 Task: Add a condition where "Hours since ticket status on-hold(deactivated) Less than Twenty" in new tickets in your groups.
Action: Mouse moved to (125, 387)
Screenshot: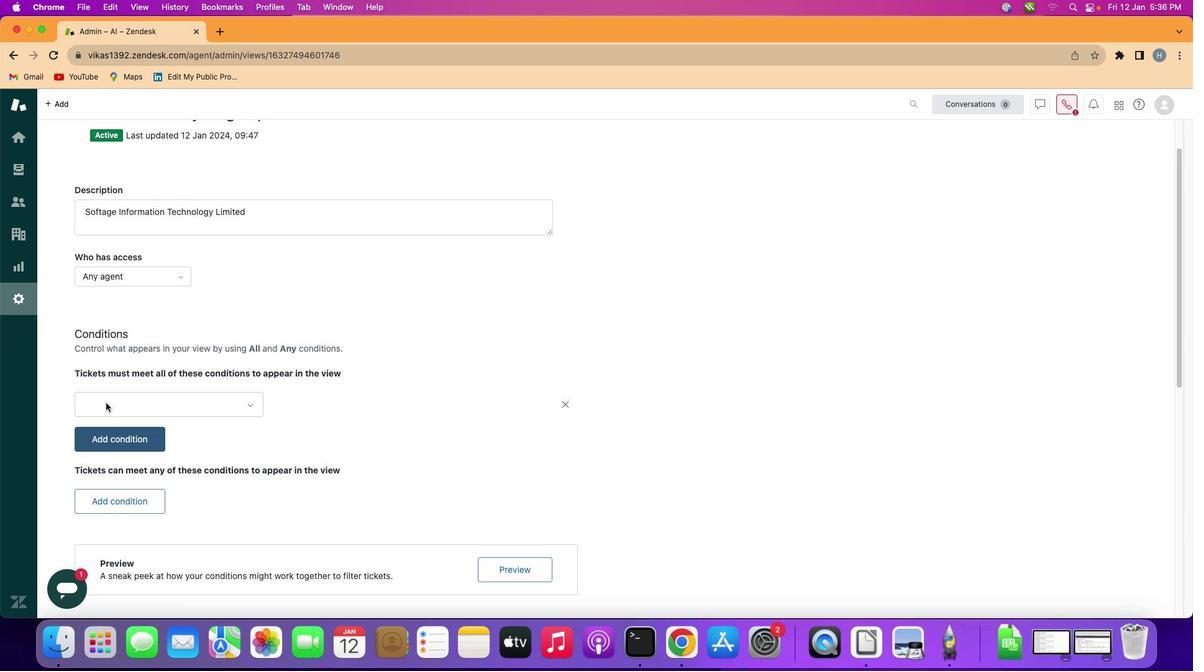 
Action: Mouse pressed left at (125, 387)
Screenshot: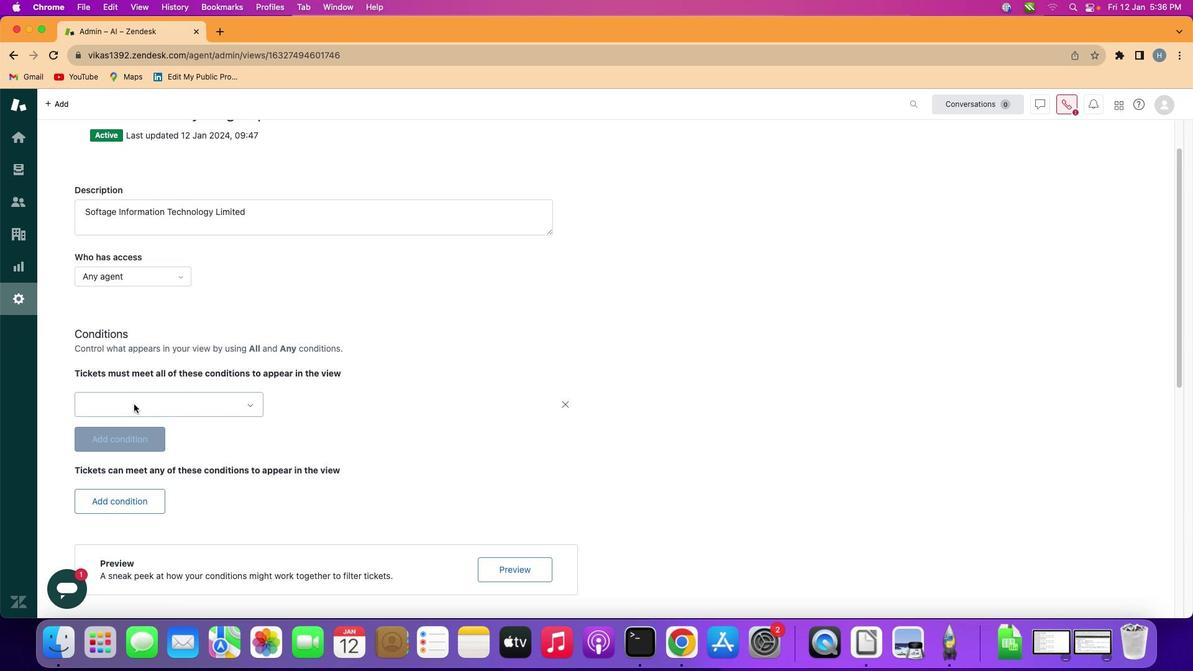 
Action: Mouse moved to (185, 387)
Screenshot: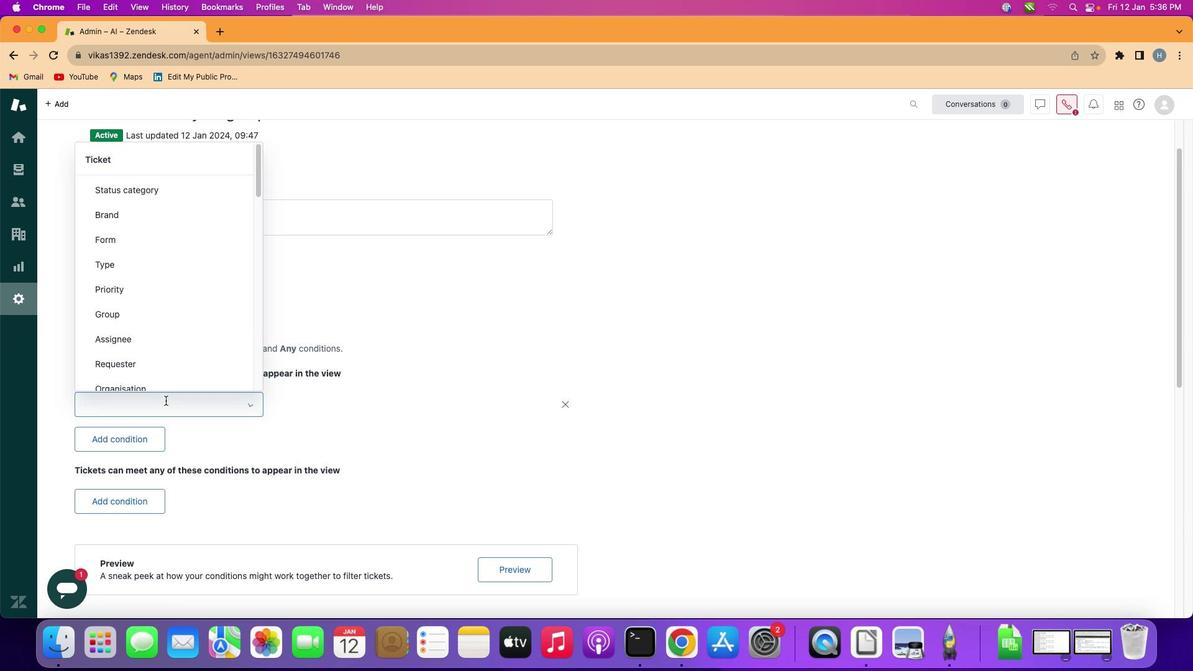 
Action: Mouse pressed left at (185, 387)
Screenshot: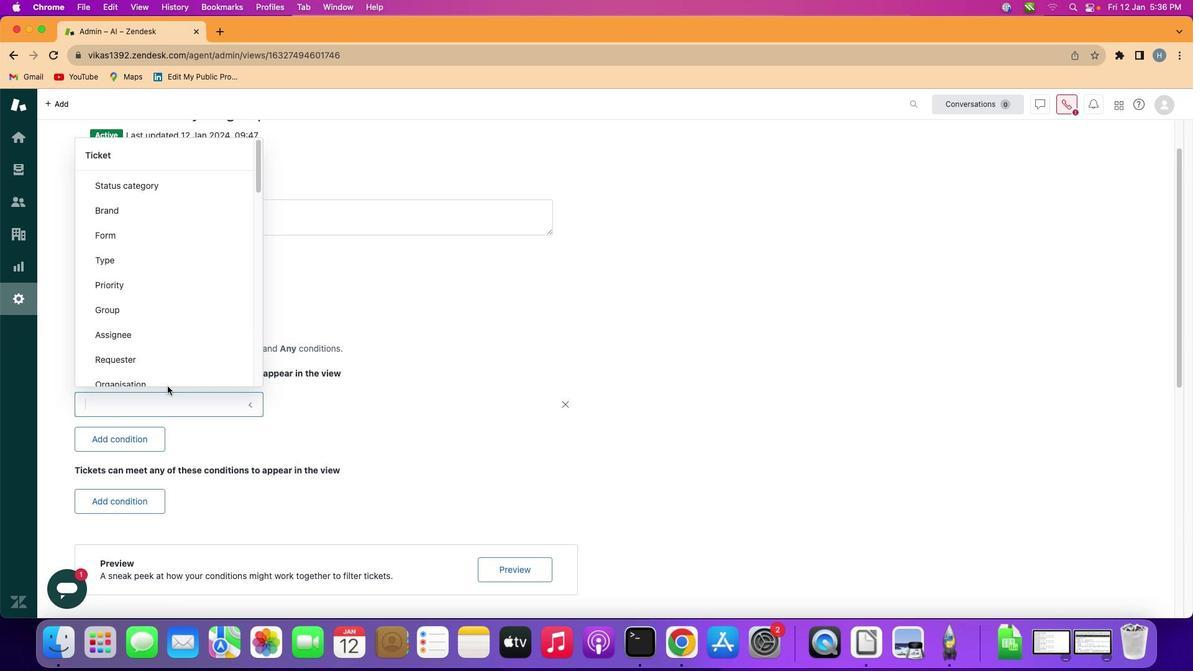 
Action: Mouse moved to (193, 325)
Screenshot: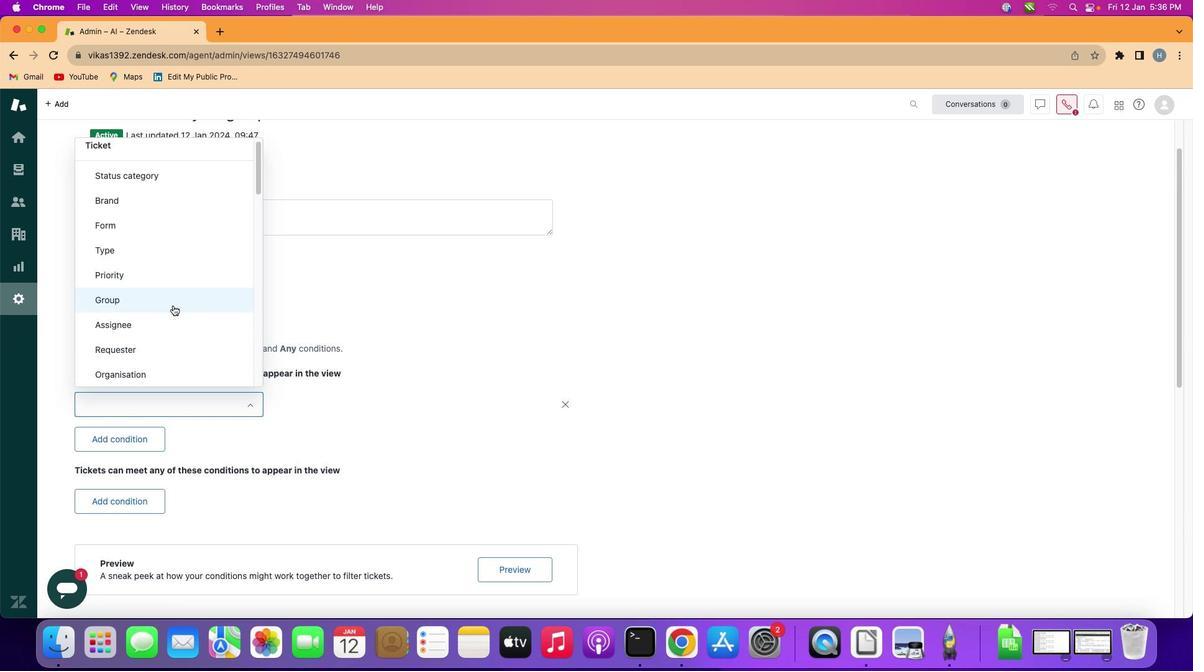 
Action: Mouse scrolled (193, 325) with delta (27, 133)
Screenshot: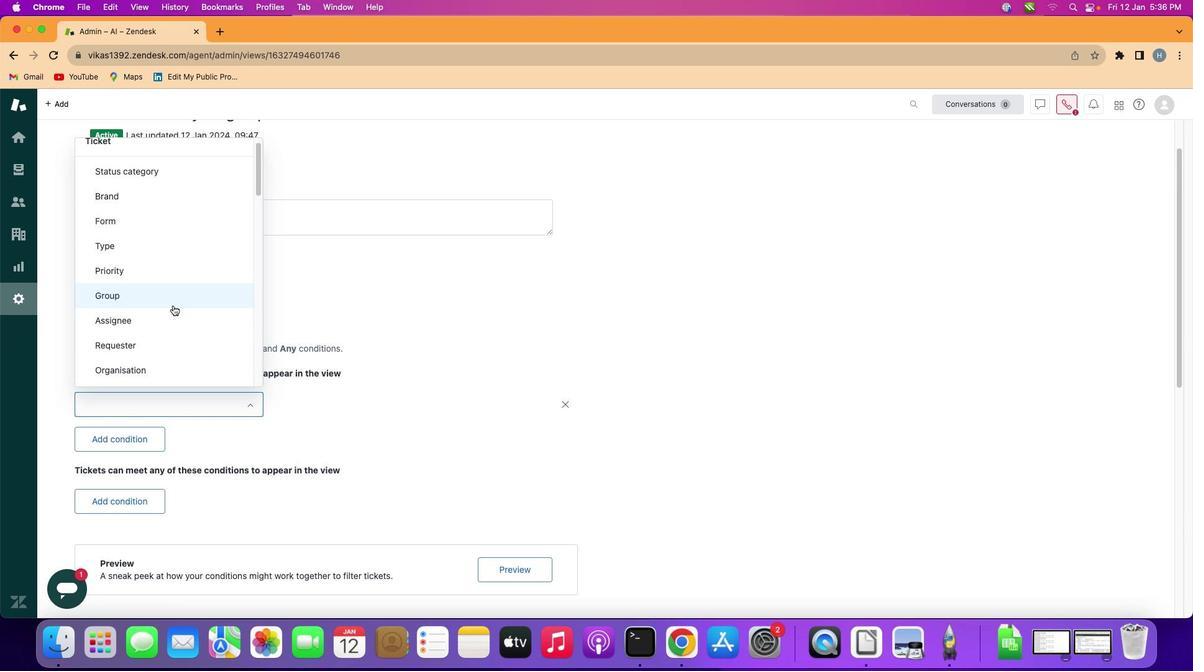 
Action: Mouse scrolled (193, 325) with delta (27, 133)
Screenshot: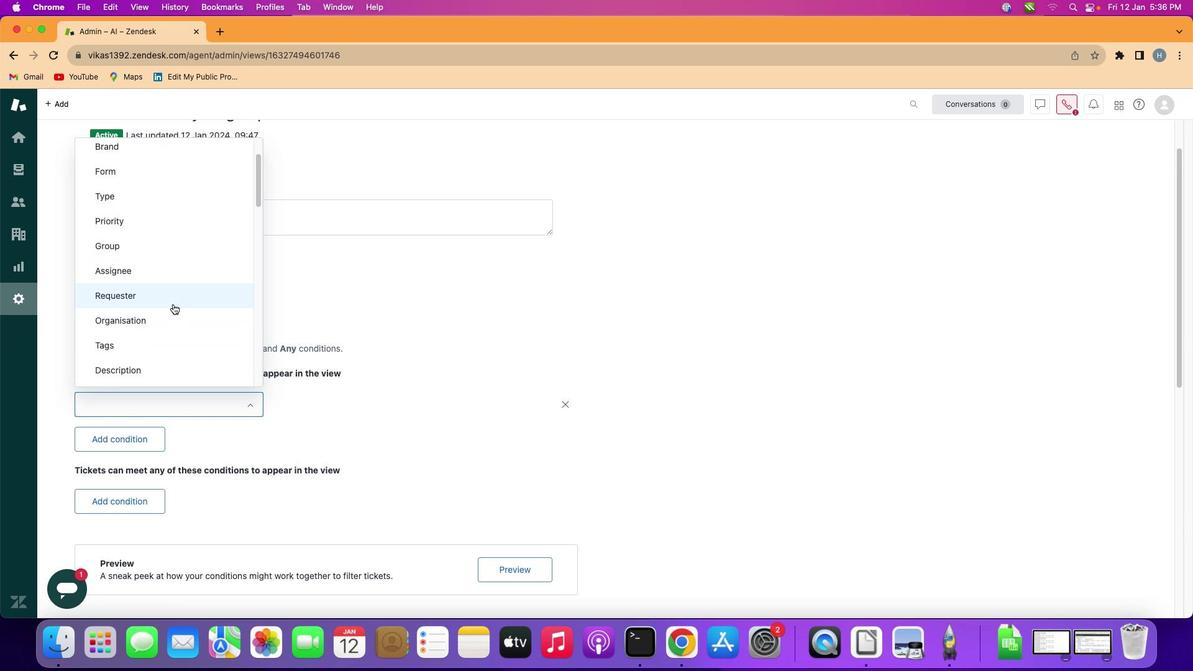 
Action: Mouse scrolled (193, 325) with delta (27, 133)
Screenshot: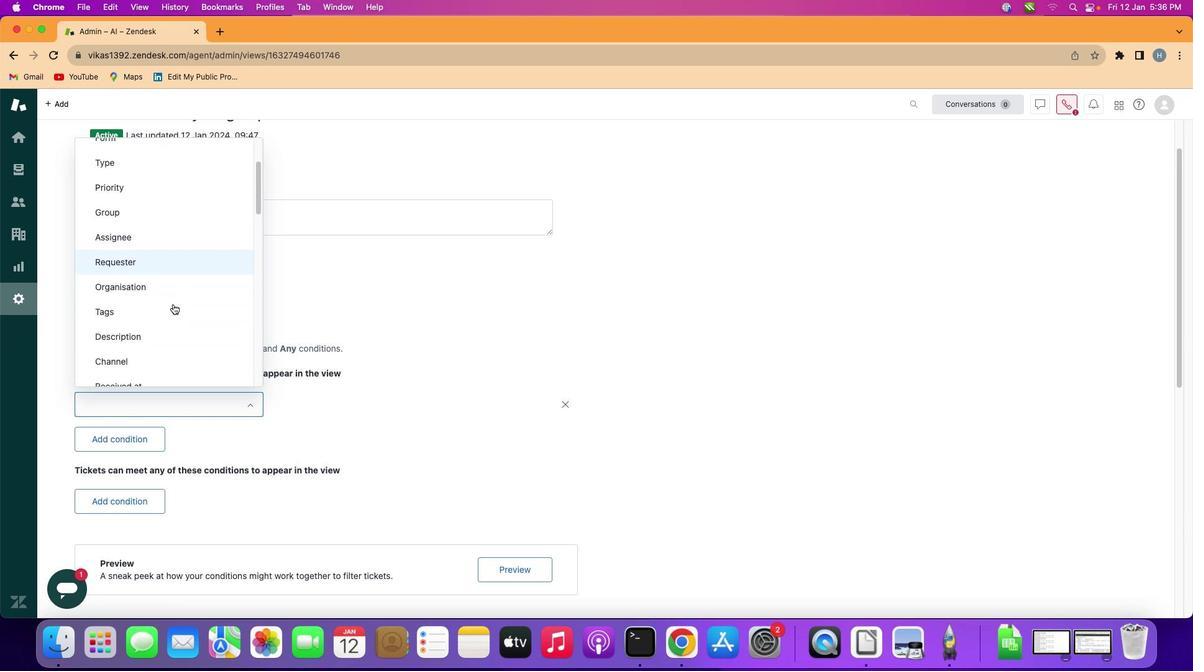 
Action: Mouse scrolled (193, 325) with delta (27, 133)
Screenshot: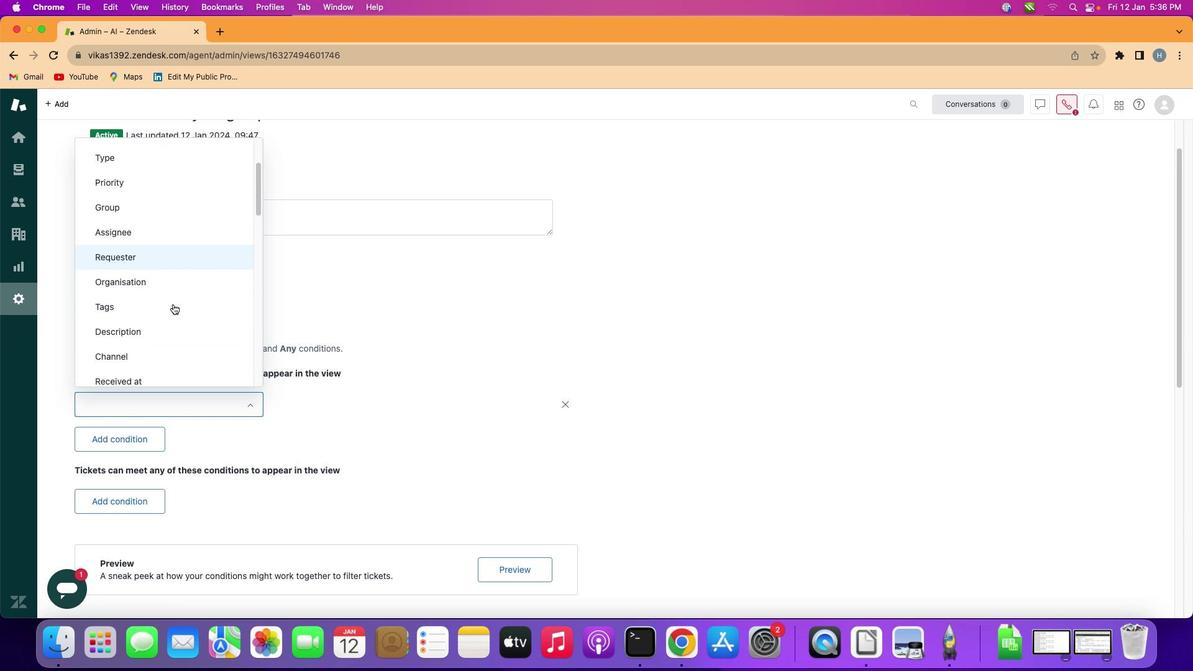 
Action: Mouse moved to (193, 325)
Screenshot: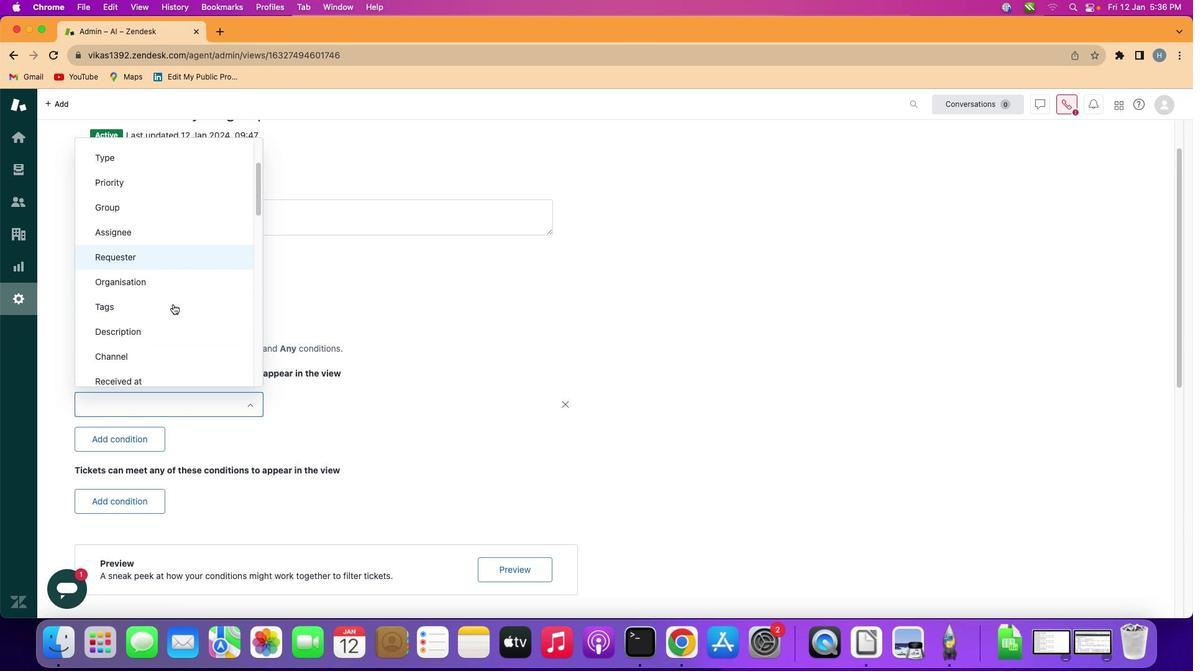 
Action: Mouse scrolled (193, 325) with delta (27, 133)
Screenshot: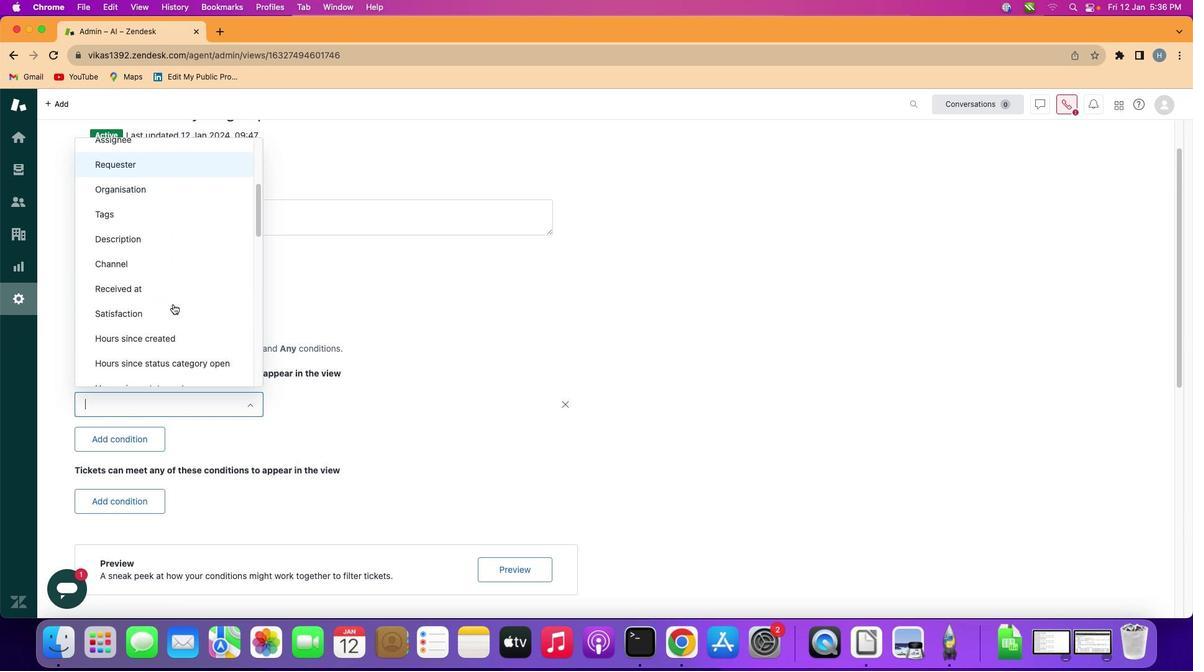 
Action: Mouse scrolled (193, 325) with delta (27, 133)
Screenshot: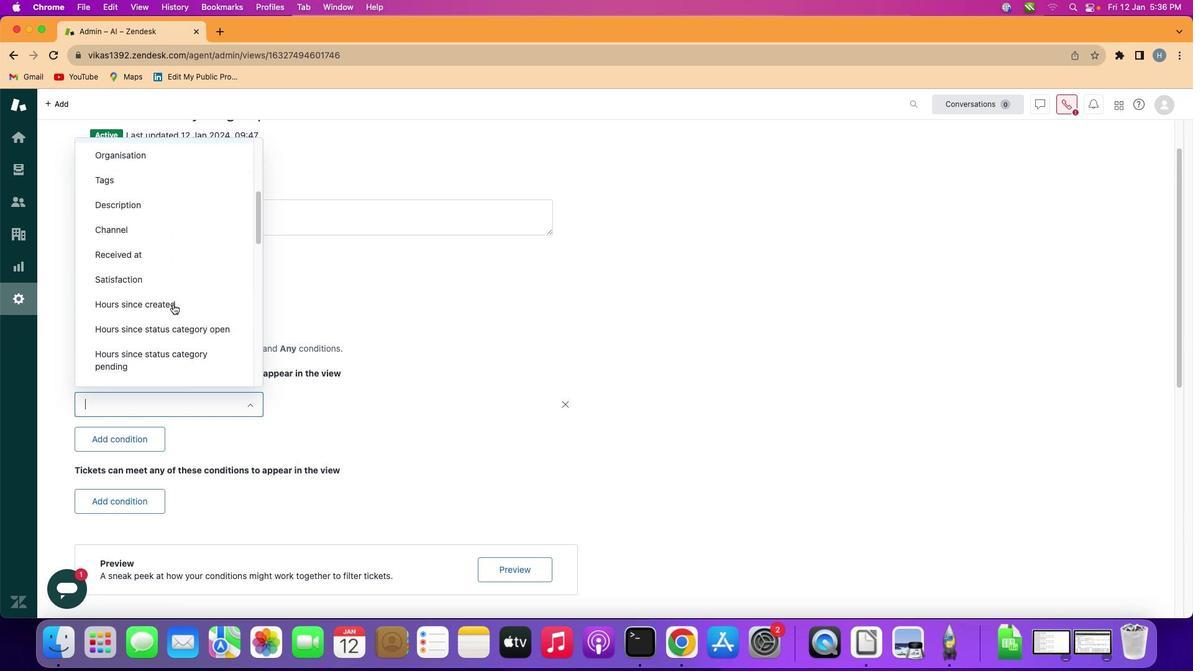 
Action: Mouse scrolled (193, 325) with delta (27, 133)
Screenshot: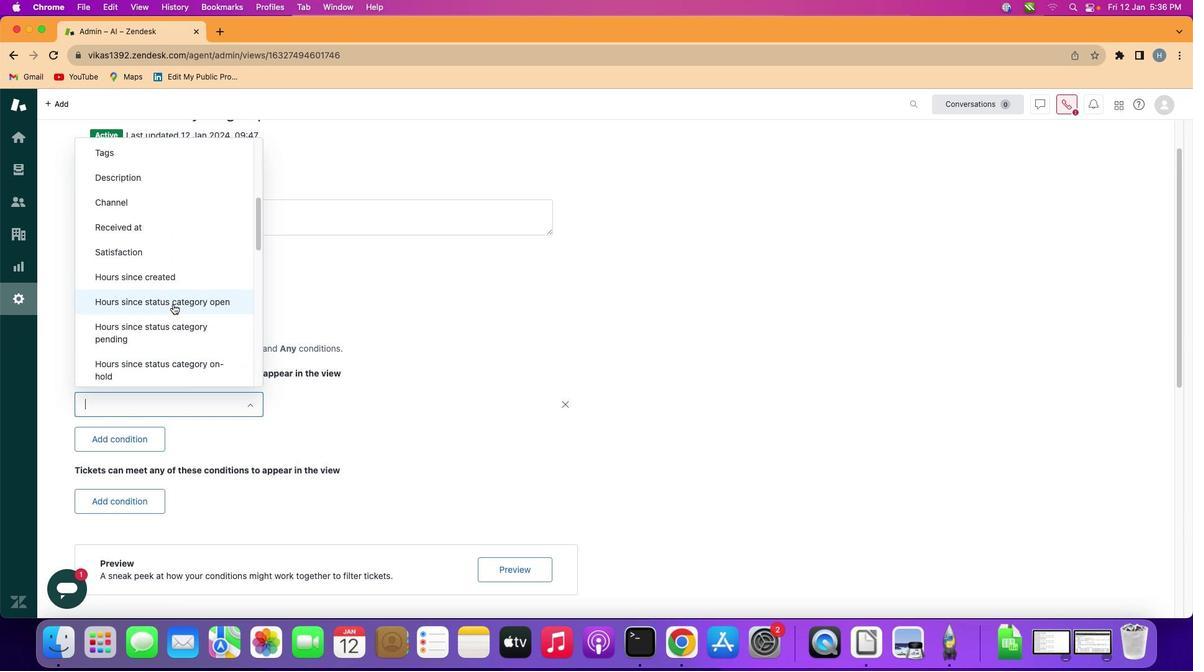 
Action: Mouse scrolled (193, 325) with delta (27, 133)
Screenshot: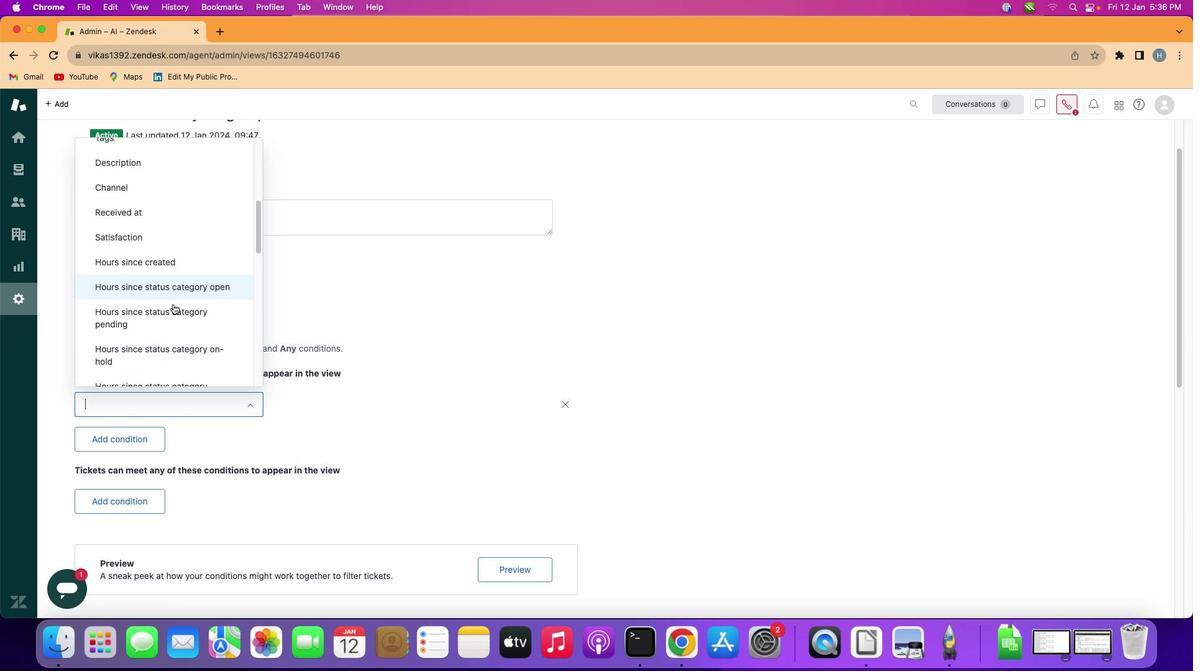 
Action: Mouse moved to (193, 325)
Screenshot: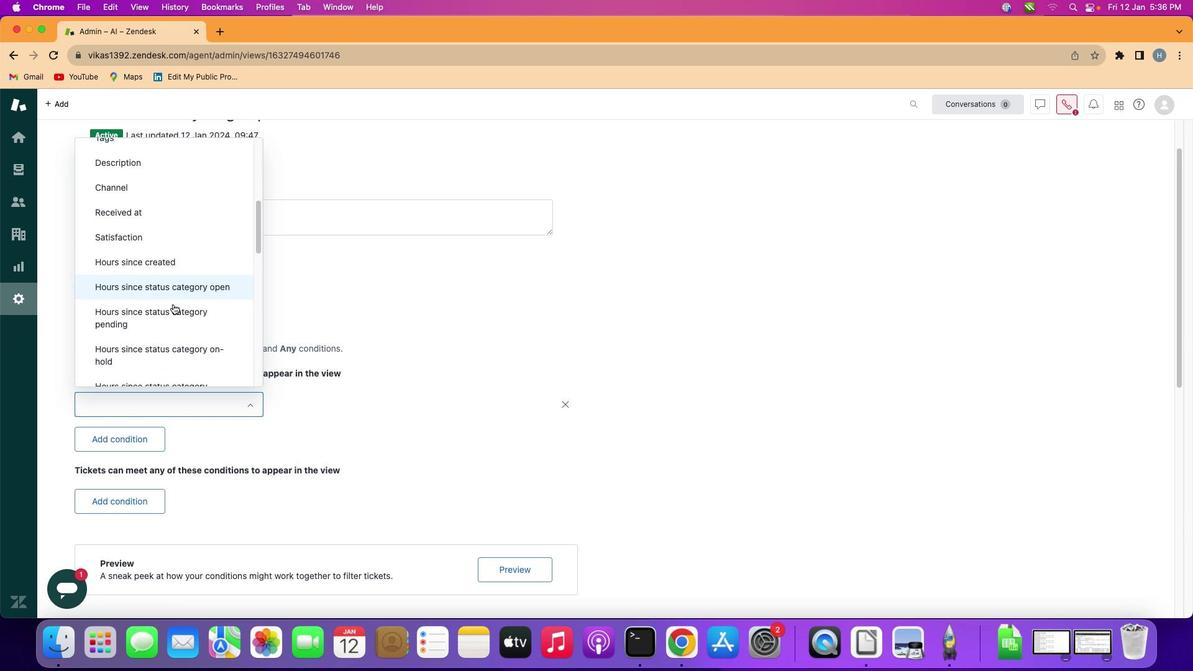 
Action: Mouse scrolled (193, 325) with delta (27, 133)
Screenshot: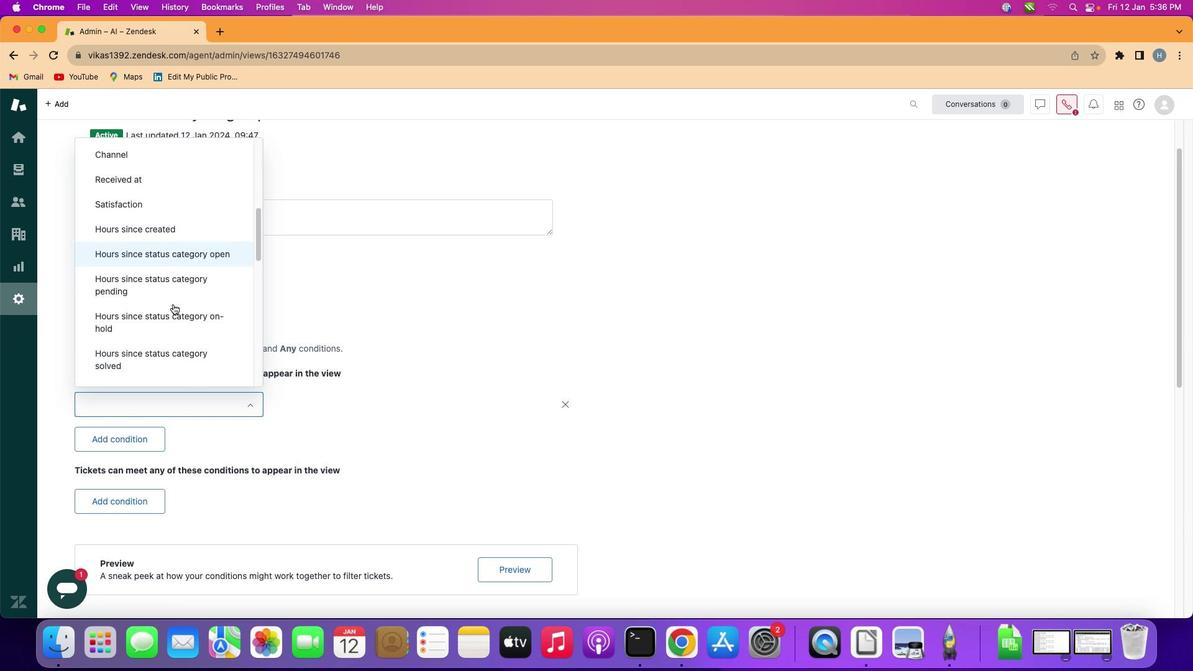 
Action: Mouse scrolled (193, 325) with delta (27, 133)
Screenshot: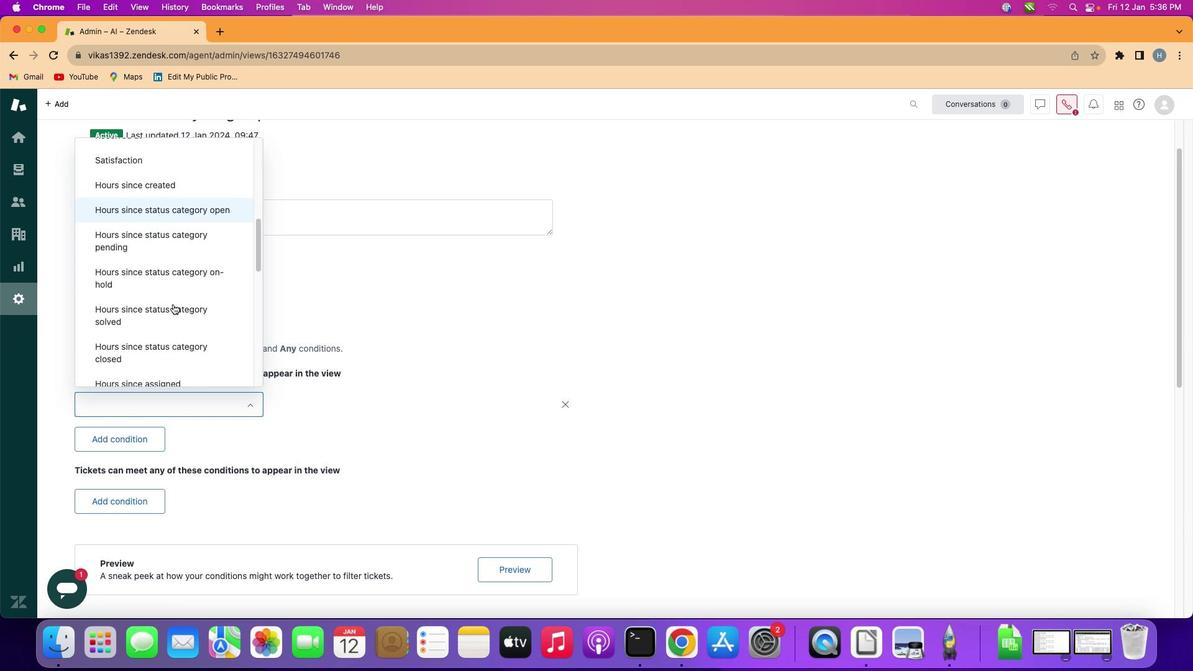 
Action: Mouse scrolled (193, 325) with delta (27, 133)
Screenshot: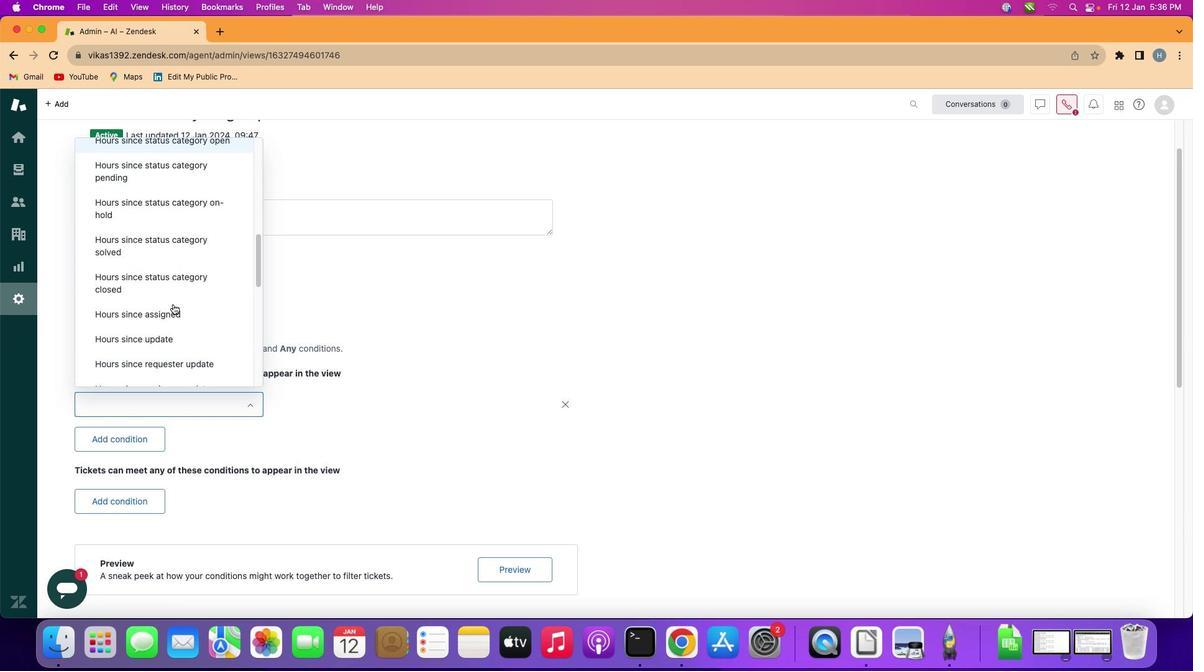 
Action: Mouse scrolled (193, 325) with delta (27, 133)
Screenshot: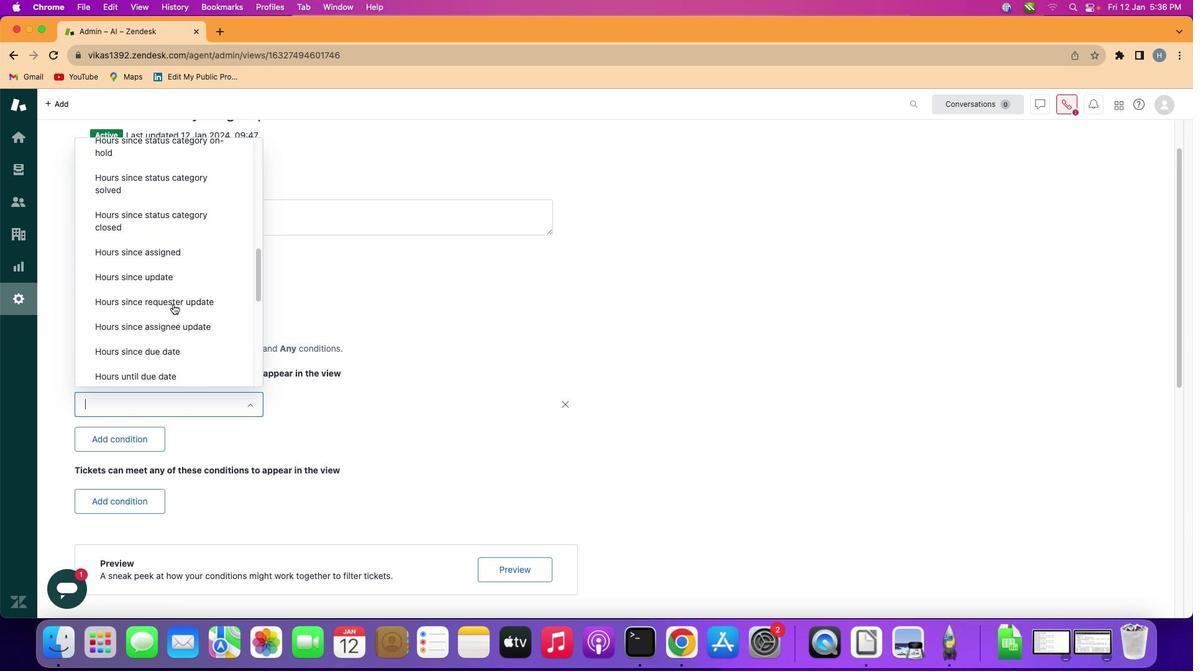 
Action: Mouse scrolled (193, 325) with delta (27, 133)
Screenshot: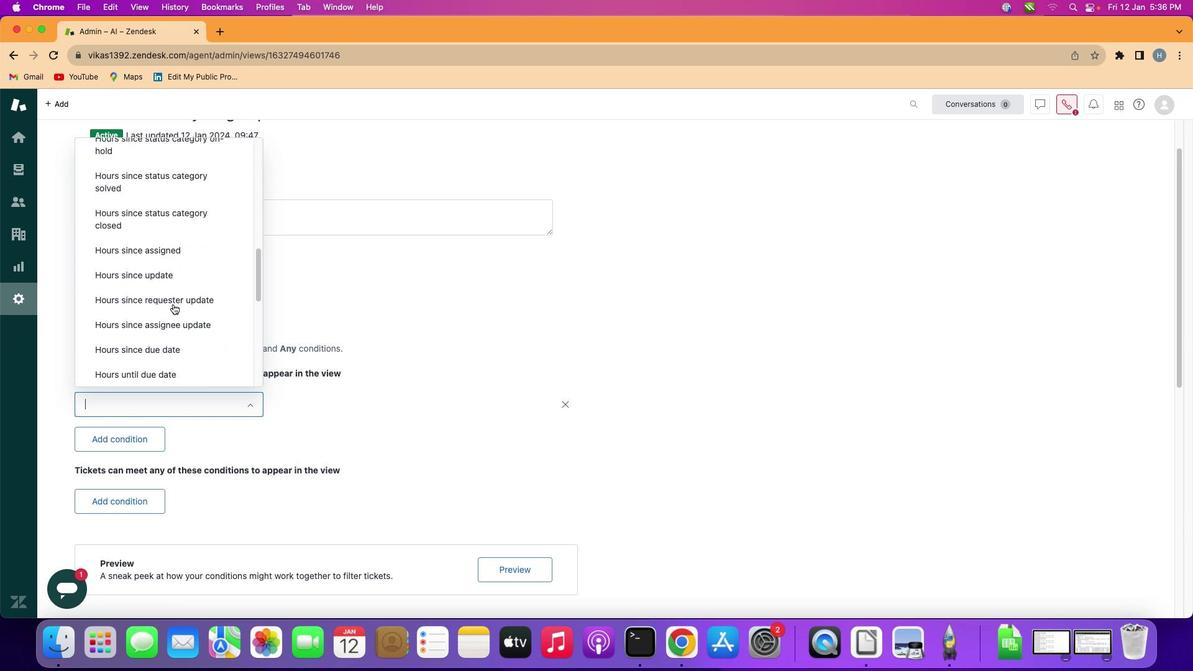 
Action: Mouse scrolled (193, 325) with delta (27, 133)
Screenshot: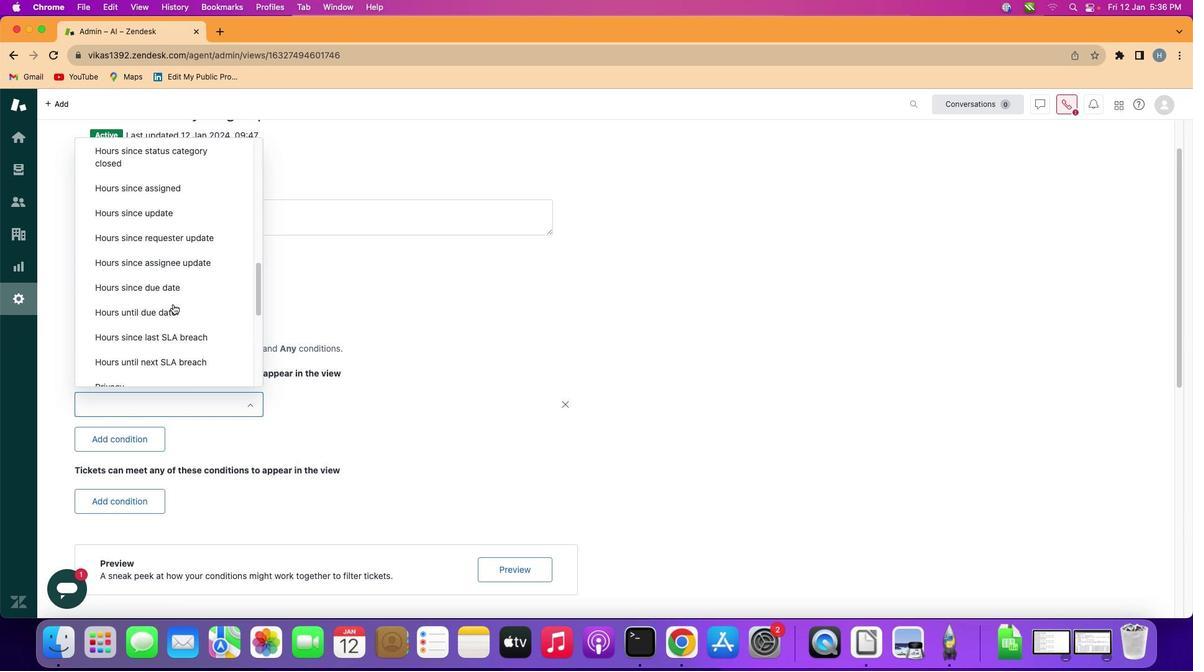 
Action: Mouse scrolled (193, 325) with delta (27, 133)
Screenshot: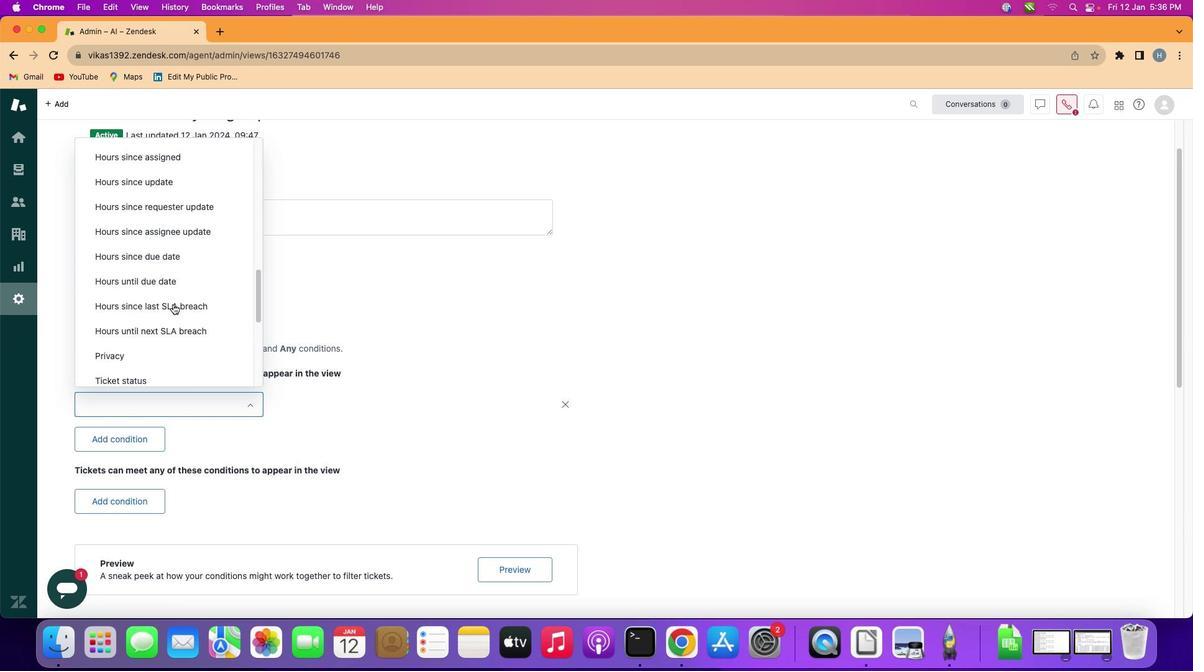 
Action: Mouse scrolled (193, 325) with delta (27, 133)
Screenshot: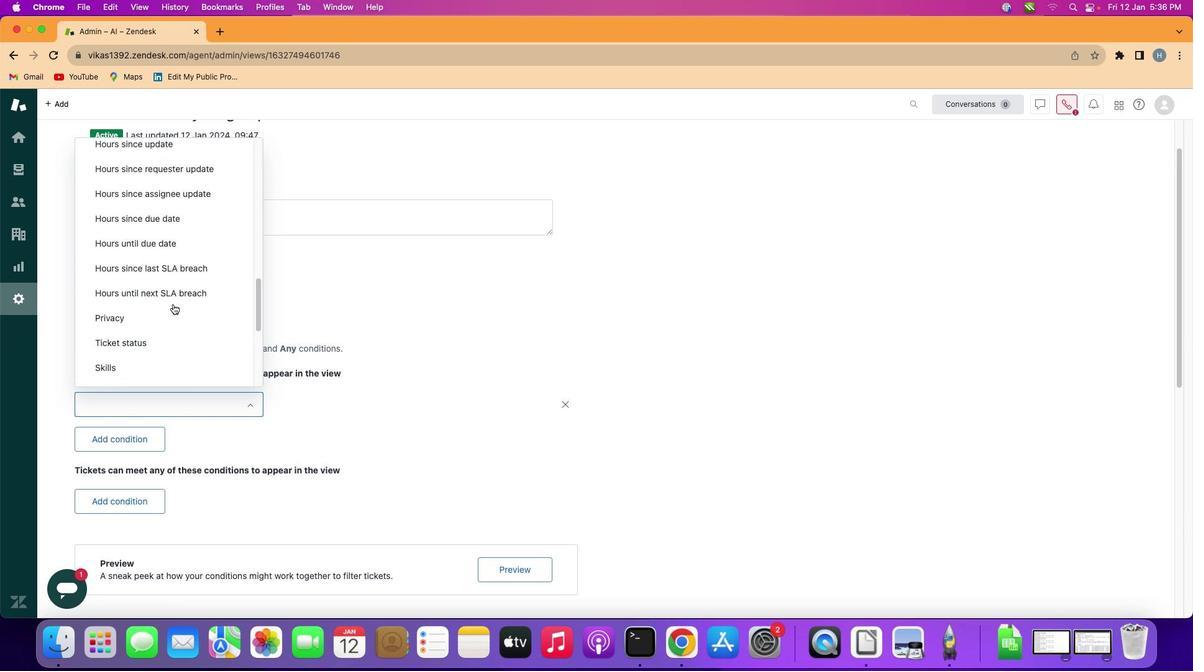
Action: Mouse scrolled (193, 325) with delta (27, 133)
Screenshot: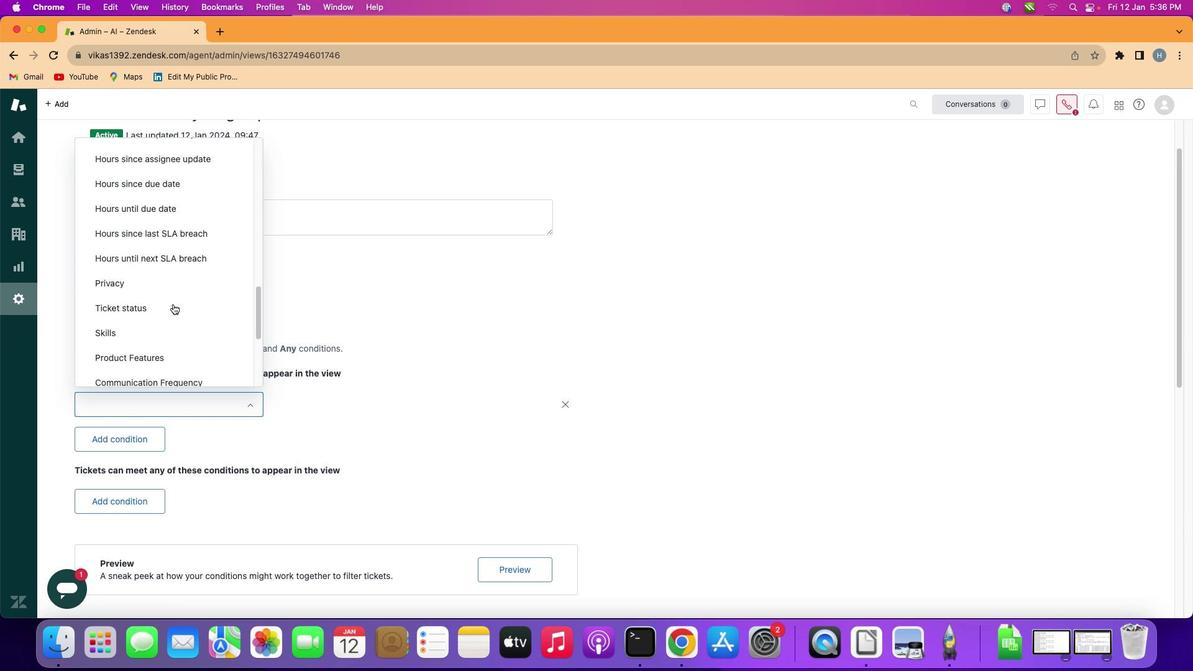 
Action: Mouse scrolled (193, 325) with delta (27, 133)
Screenshot: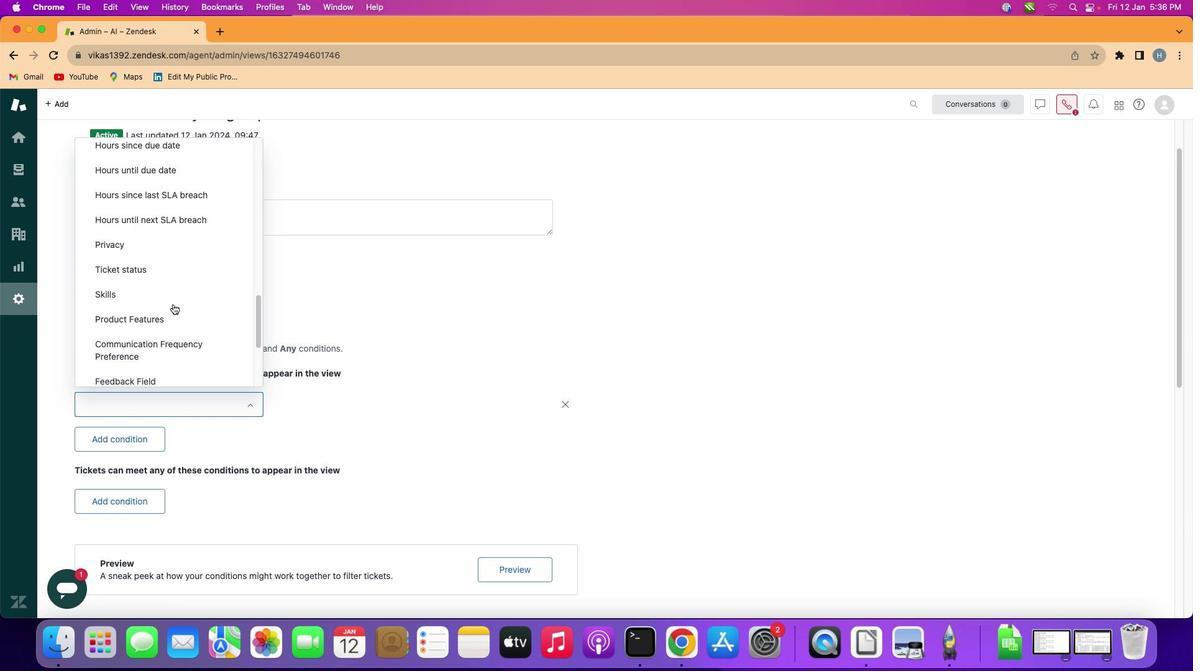 
Action: Mouse scrolled (193, 325) with delta (27, 133)
Screenshot: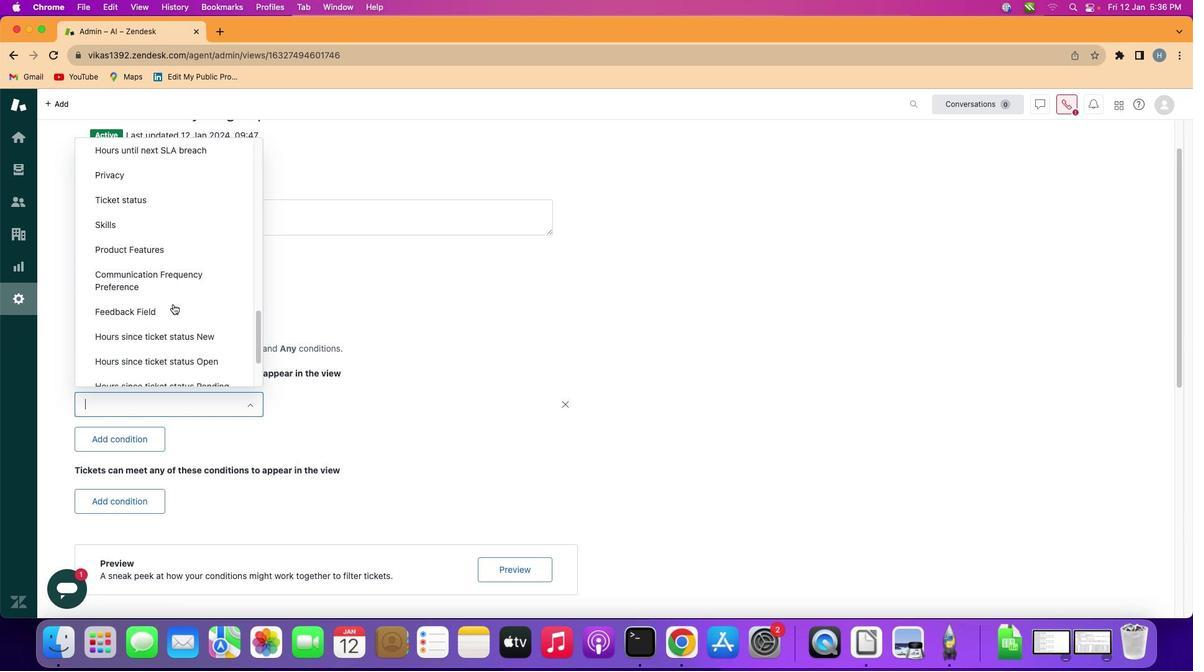 
Action: Mouse scrolled (193, 325) with delta (27, 133)
Screenshot: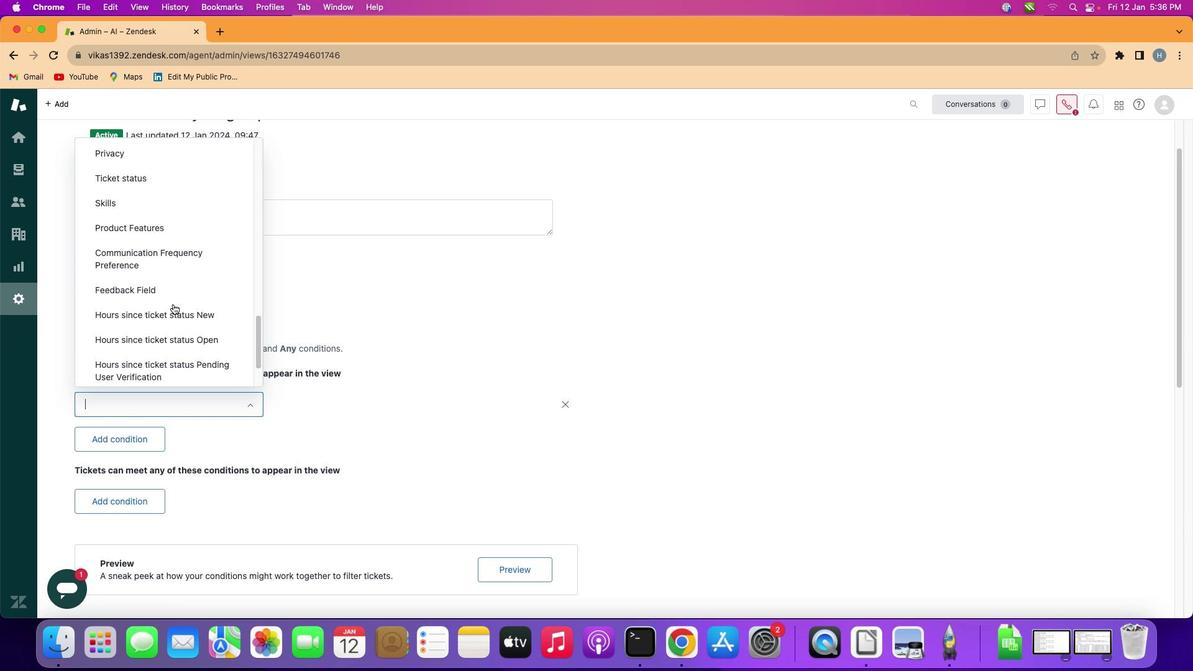
Action: Mouse scrolled (193, 325) with delta (27, 133)
Screenshot: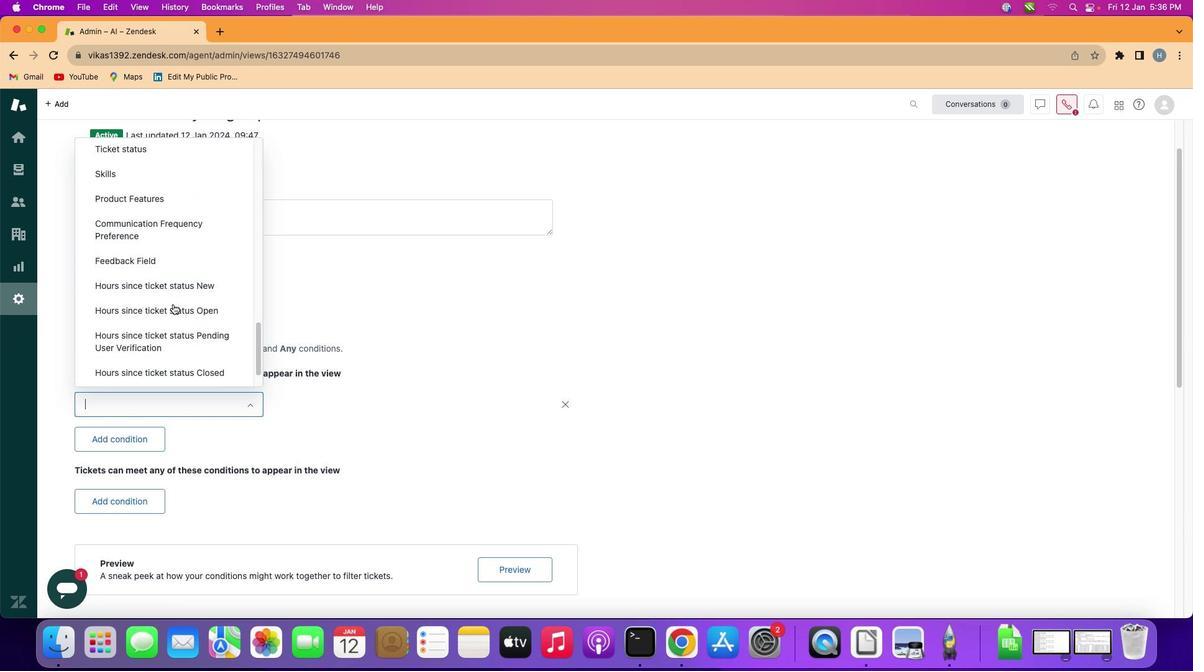 
Action: Mouse scrolled (193, 325) with delta (27, 133)
Screenshot: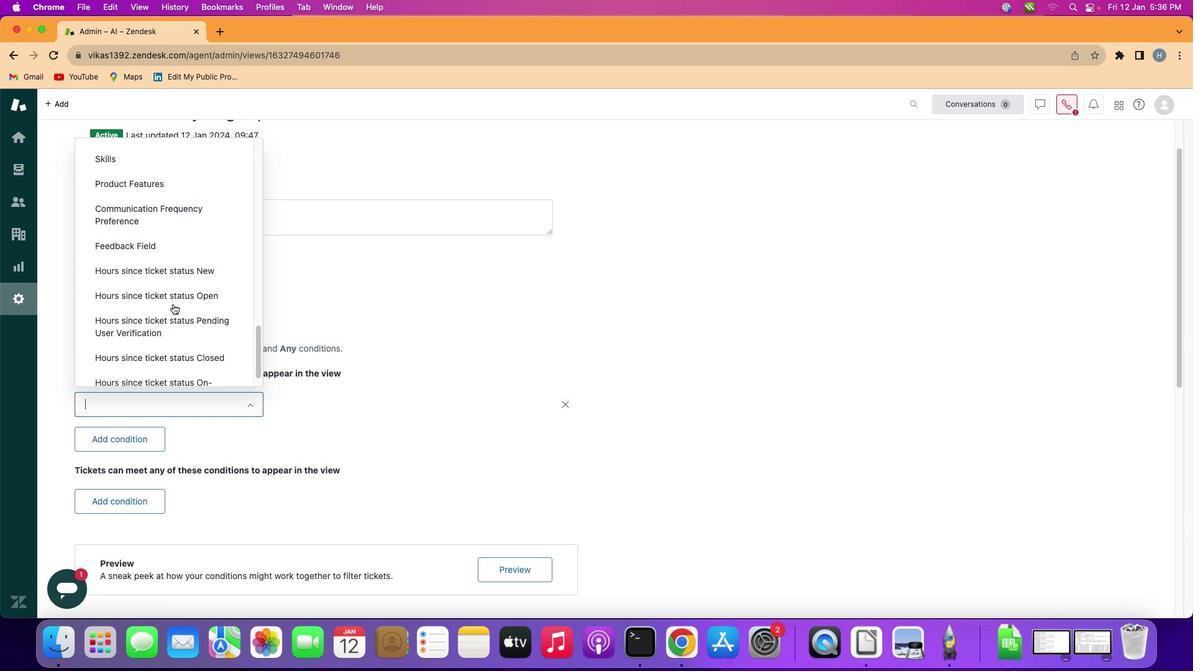 
Action: Mouse scrolled (193, 325) with delta (27, 133)
Screenshot: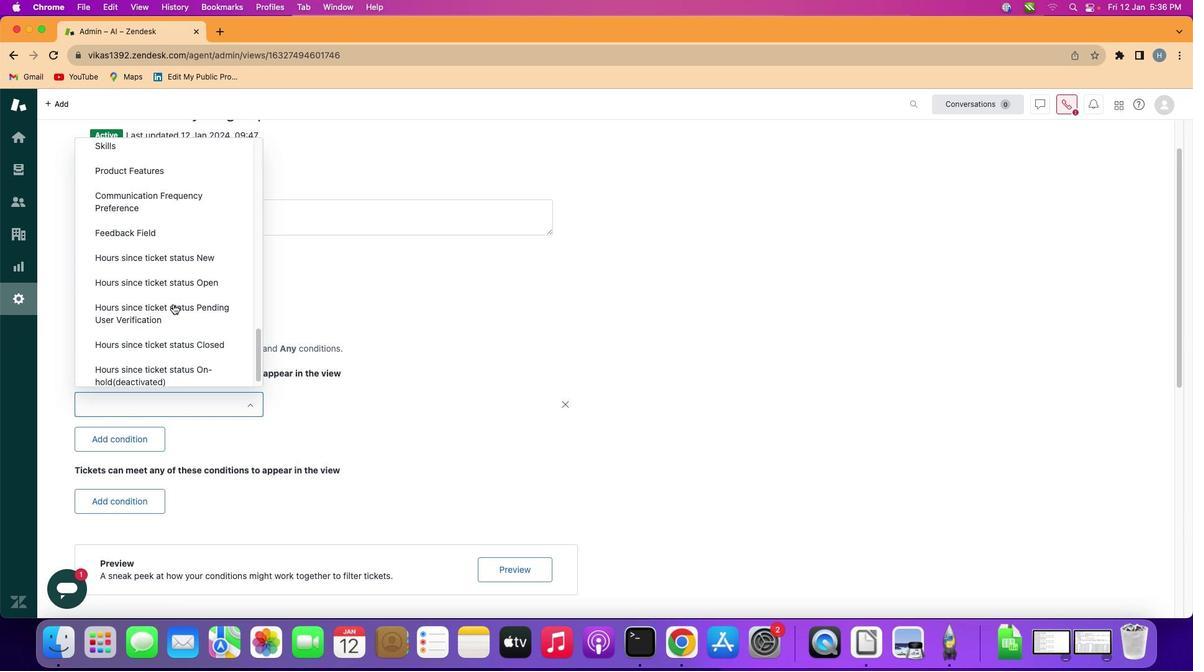 
Action: Mouse scrolled (193, 325) with delta (27, 133)
Screenshot: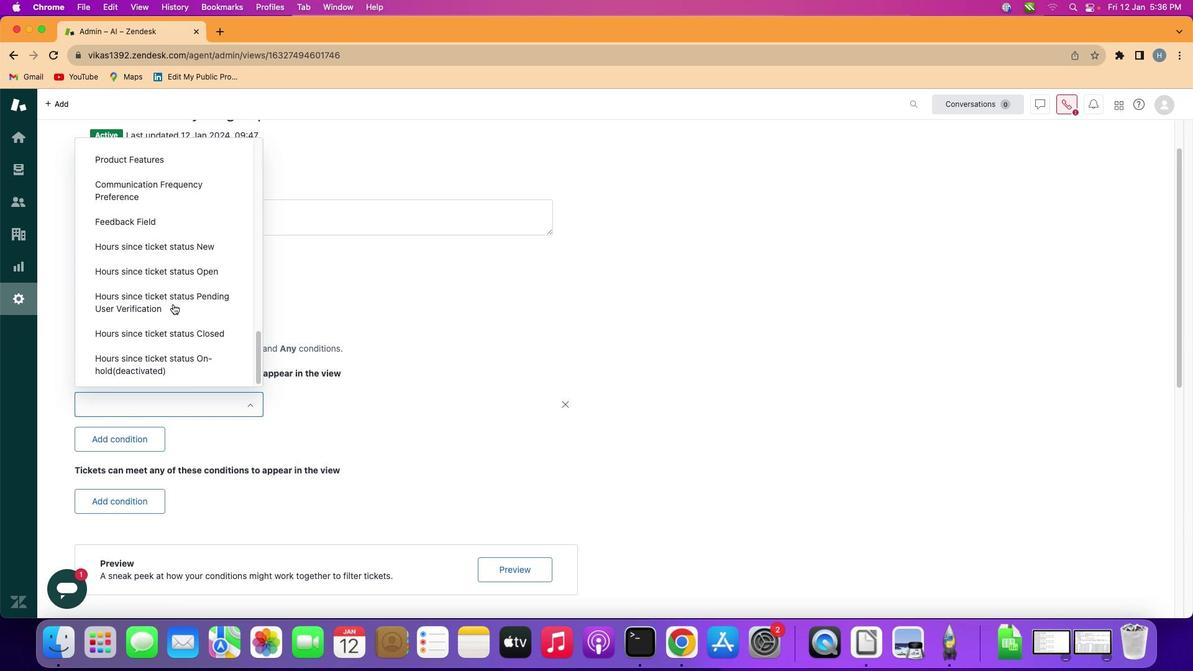 
Action: Mouse scrolled (193, 325) with delta (27, 133)
Screenshot: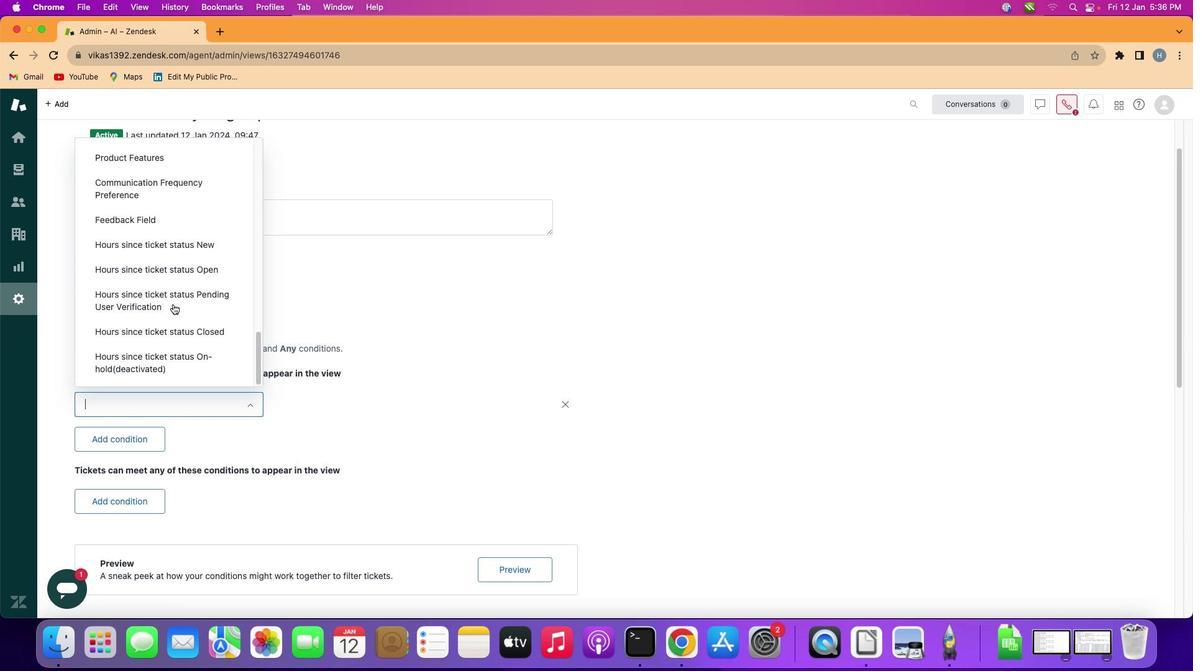 
Action: Mouse scrolled (193, 325) with delta (27, 133)
Screenshot: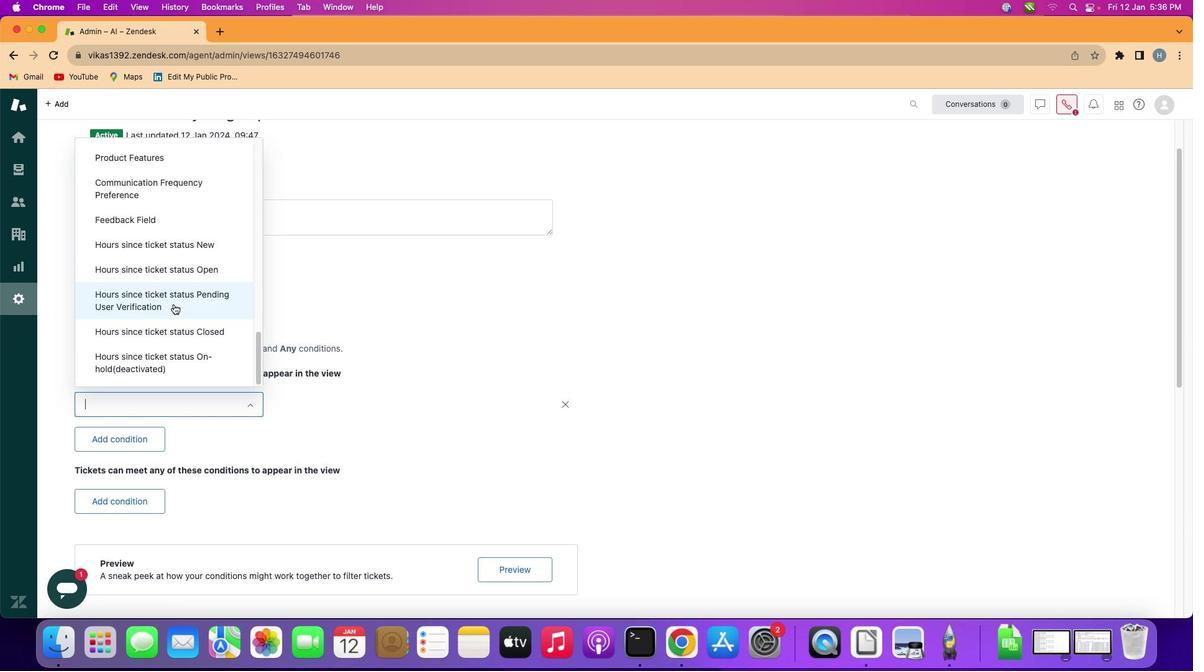 
Action: Mouse moved to (192, 357)
Screenshot: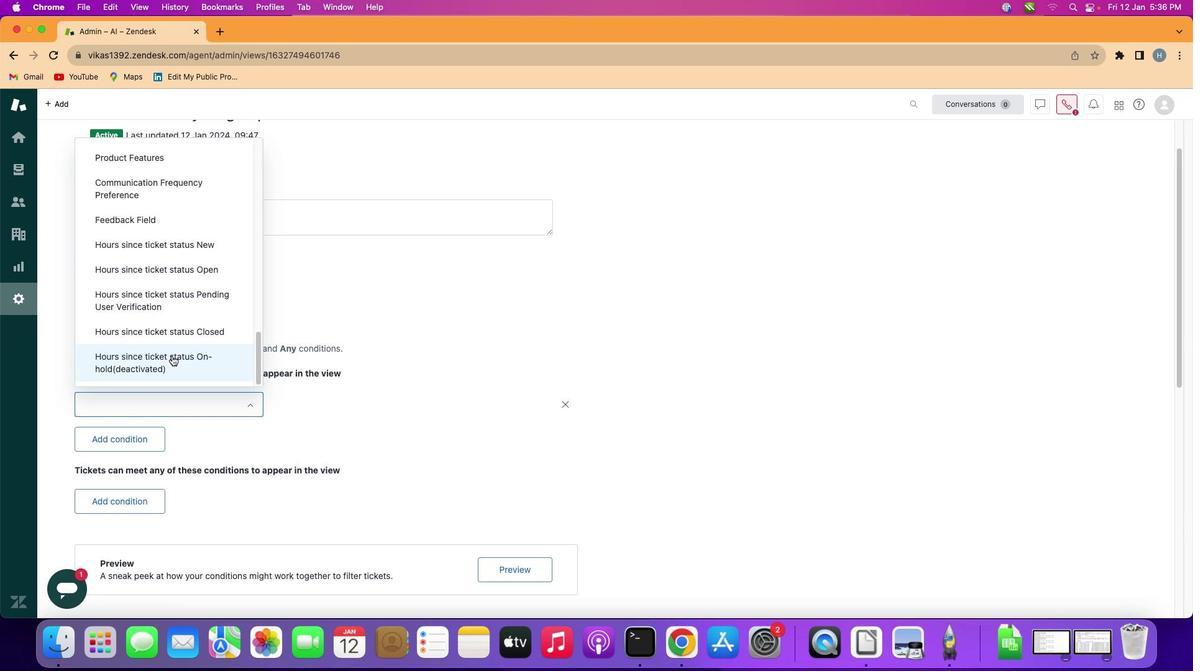 
Action: Mouse pressed left at (192, 357)
Screenshot: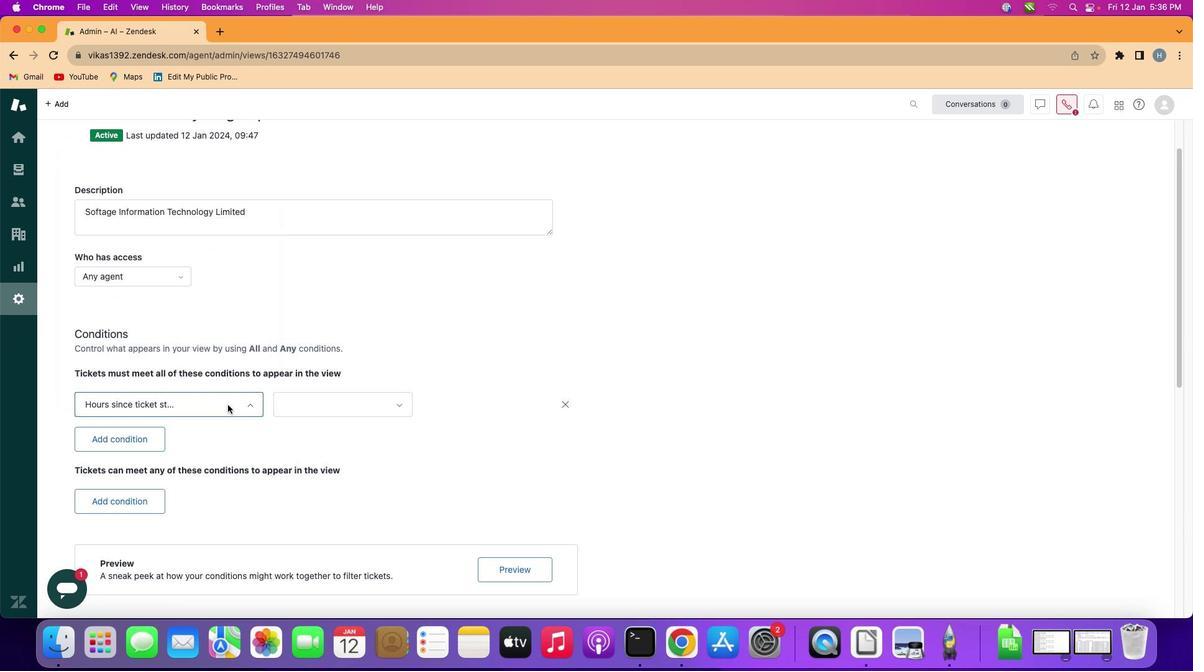 
Action: Mouse moved to (360, 385)
Screenshot: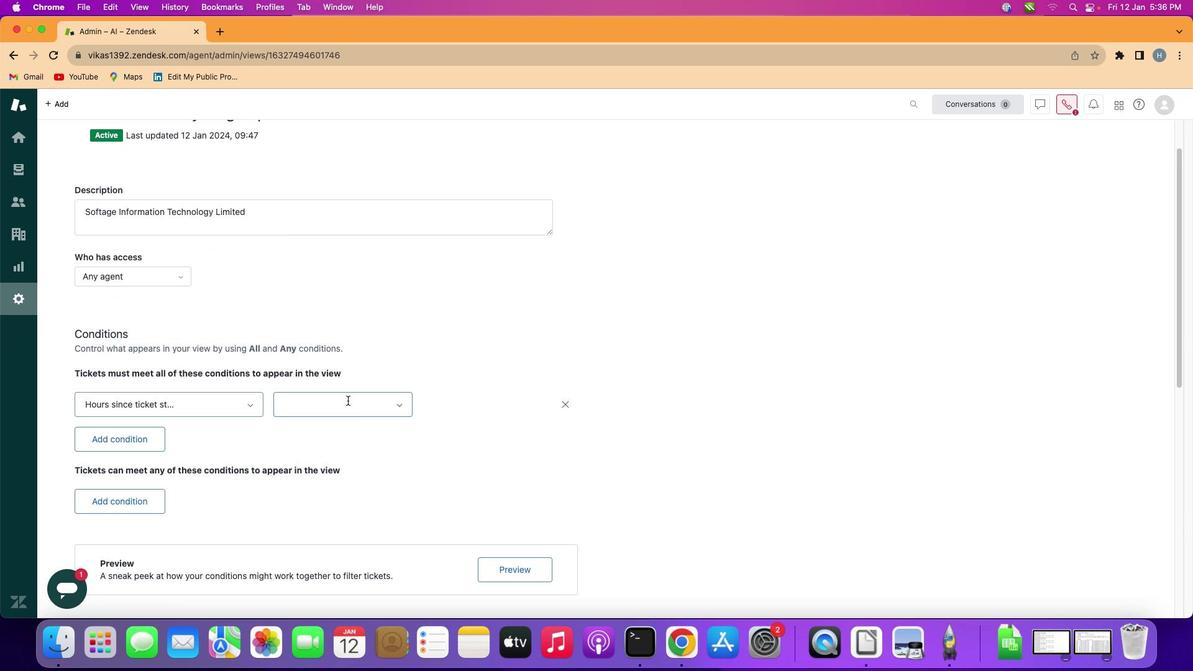 
Action: Mouse pressed left at (360, 385)
Screenshot: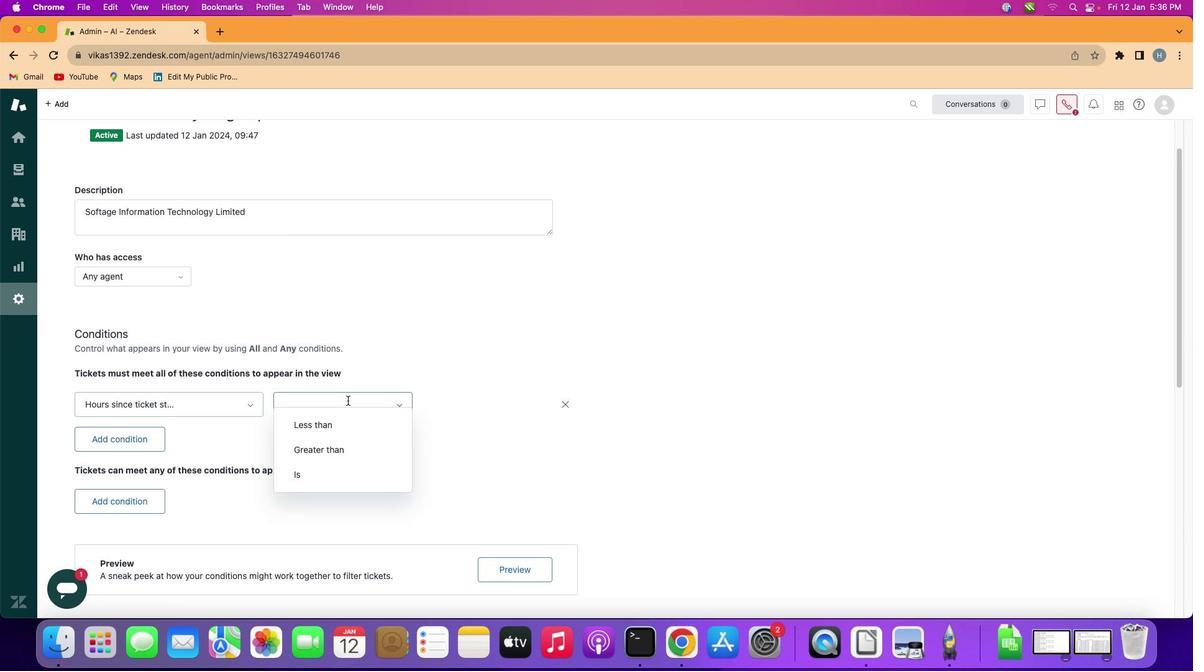 
Action: Mouse moved to (358, 405)
Screenshot: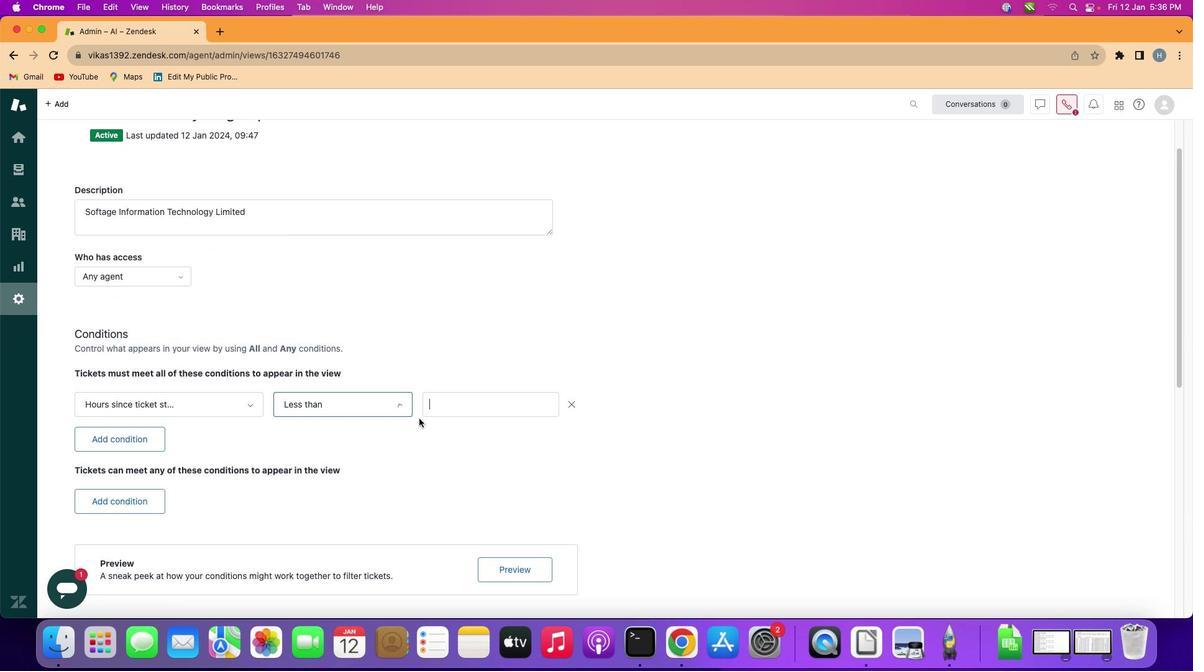
Action: Mouse pressed left at (358, 405)
Screenshot: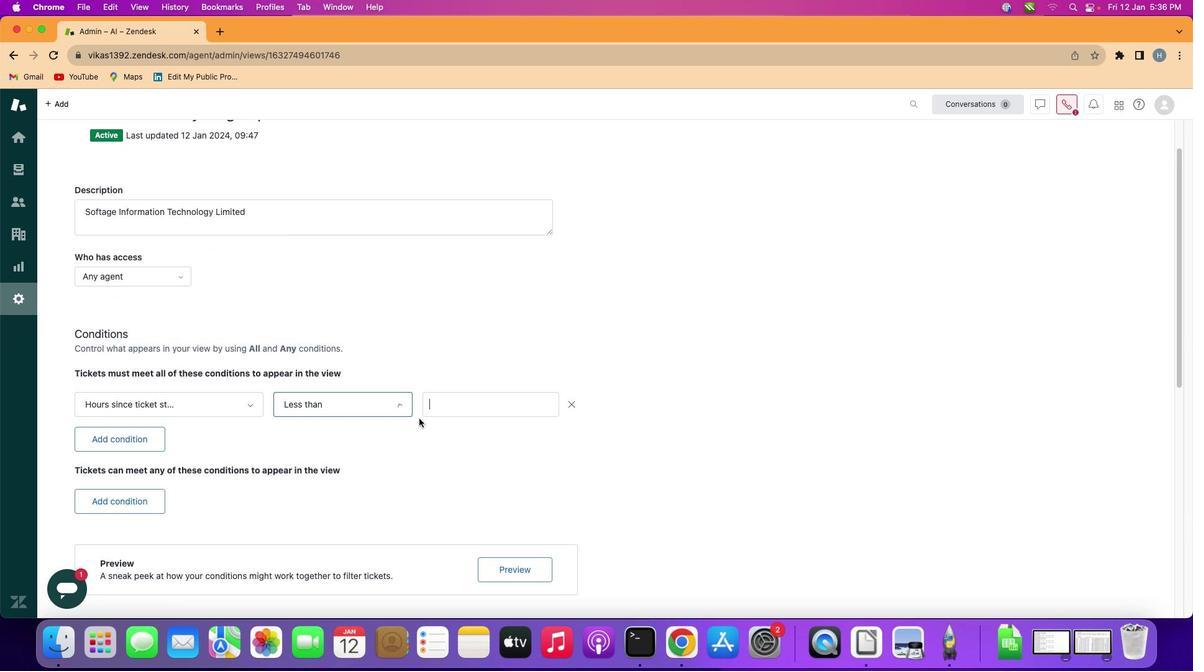 
Action: Mouse moved to (463, 389)
Screenshot: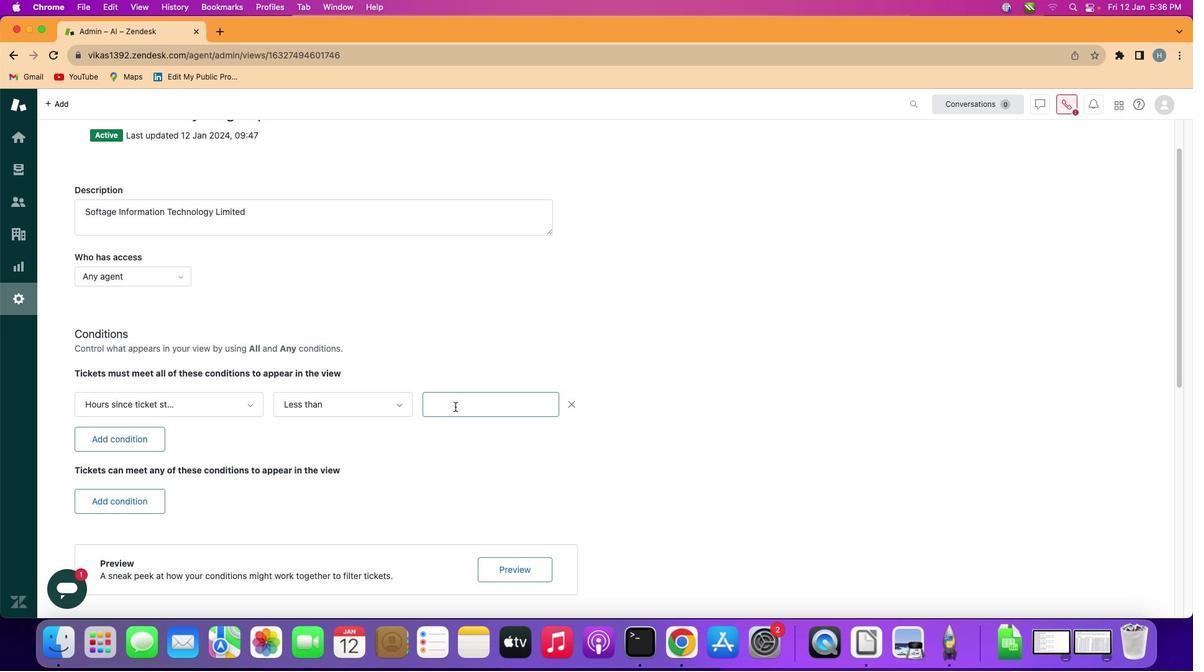 
Action: Mouse pressed left at (463, 389)
Screenshot: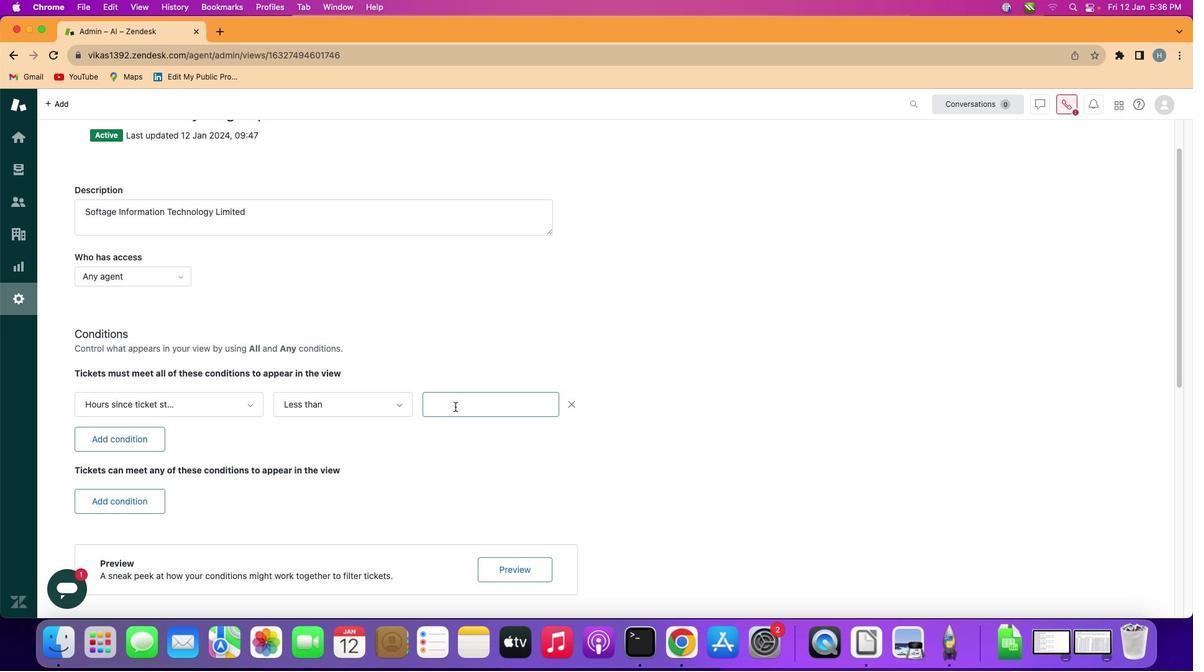 
Action: Key pressed Key.shift'T''w''e''n''t''y'
Screenshot: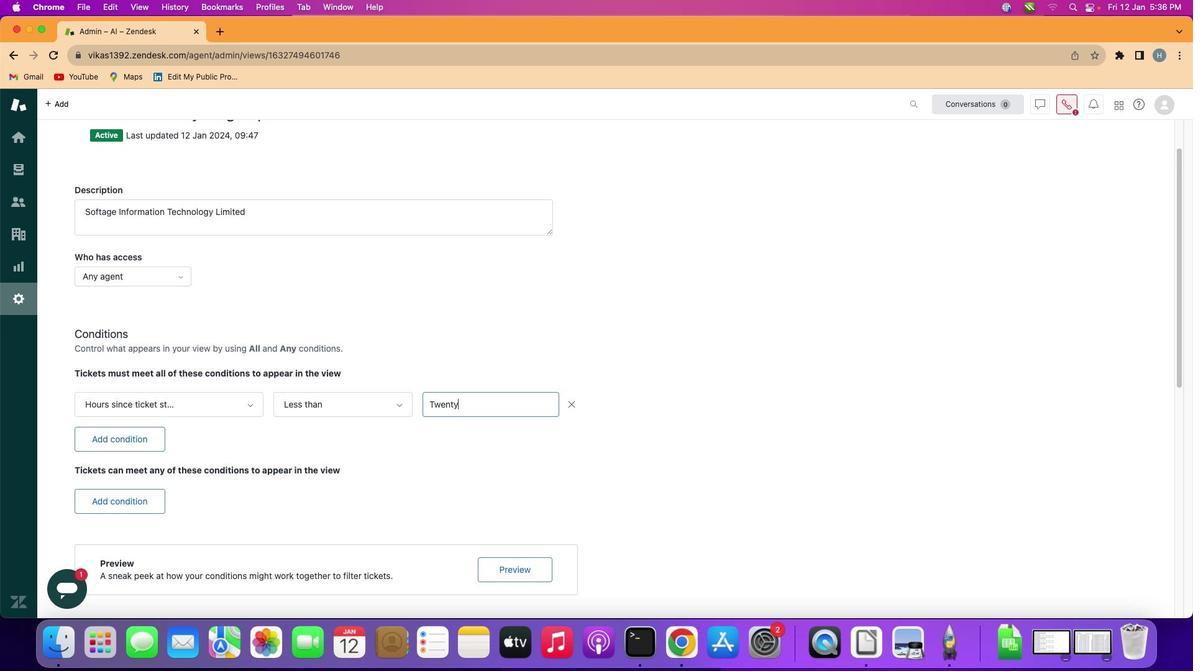 
